 Task: Forward the 'Education' task to natasha.rominoff7@outlook.com.
Action: Mouse moved to (11, 136)
Screenshot: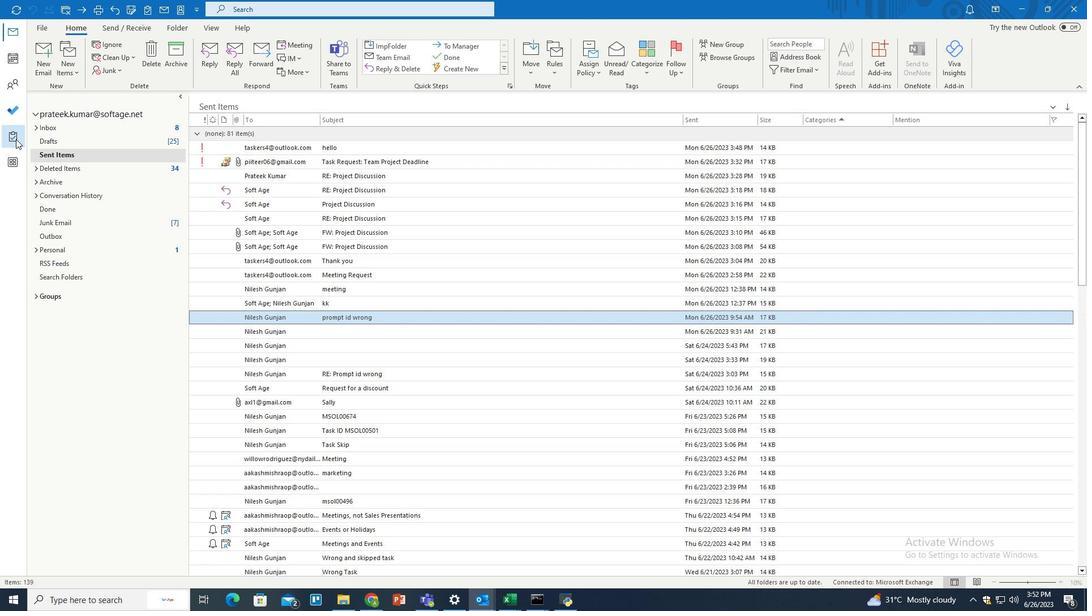 
Action: Mouse pressed left at (11, 136)
Screenshot: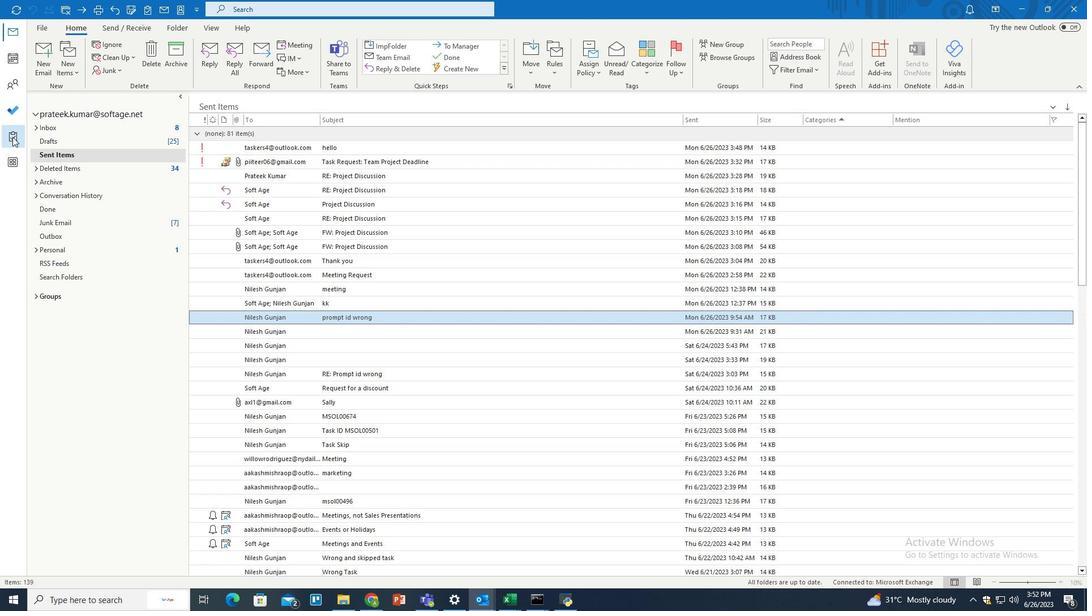 
Action: Mouse moved to (100, 130)
Screenshot: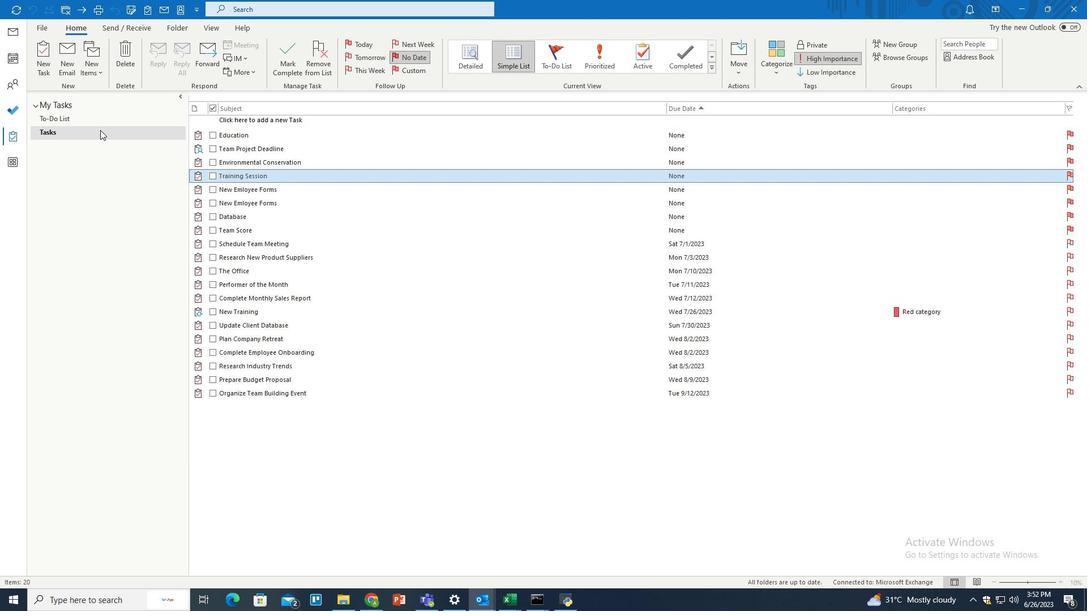 
Action: Mouse pressed left at (100, 130)
Screenshot: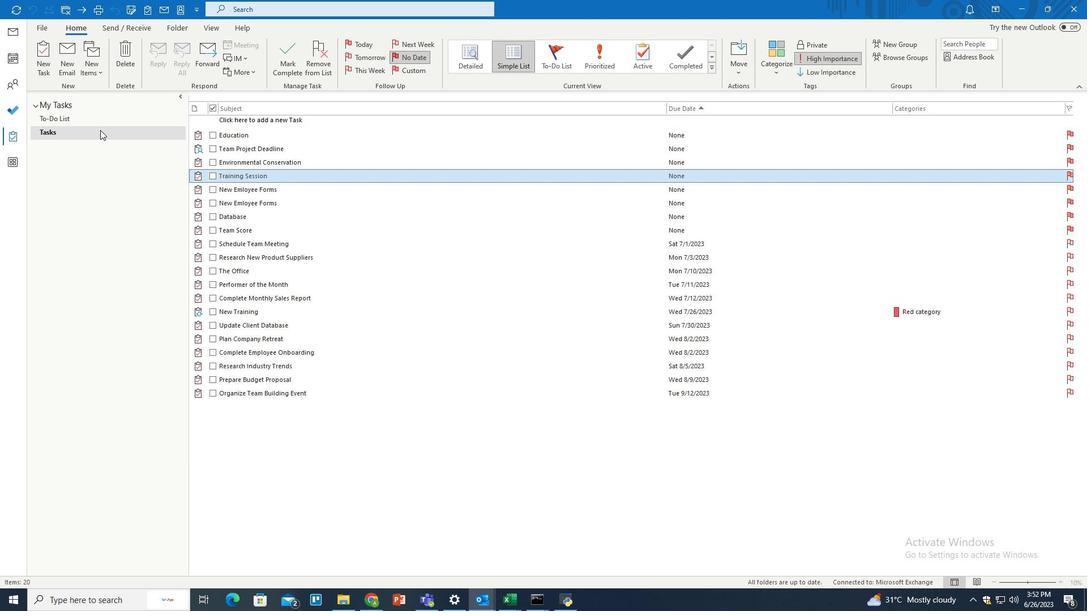 
Action: Mouse moved to (245, 134)
Screenshot: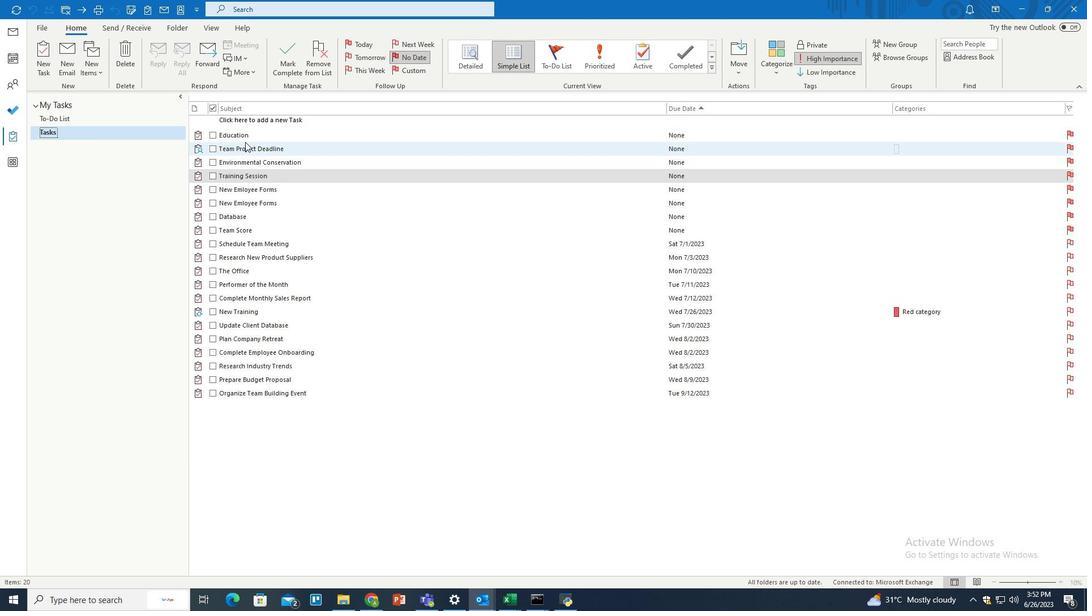 
Action: Mouse pressed left at (245, 134)
Screenshot: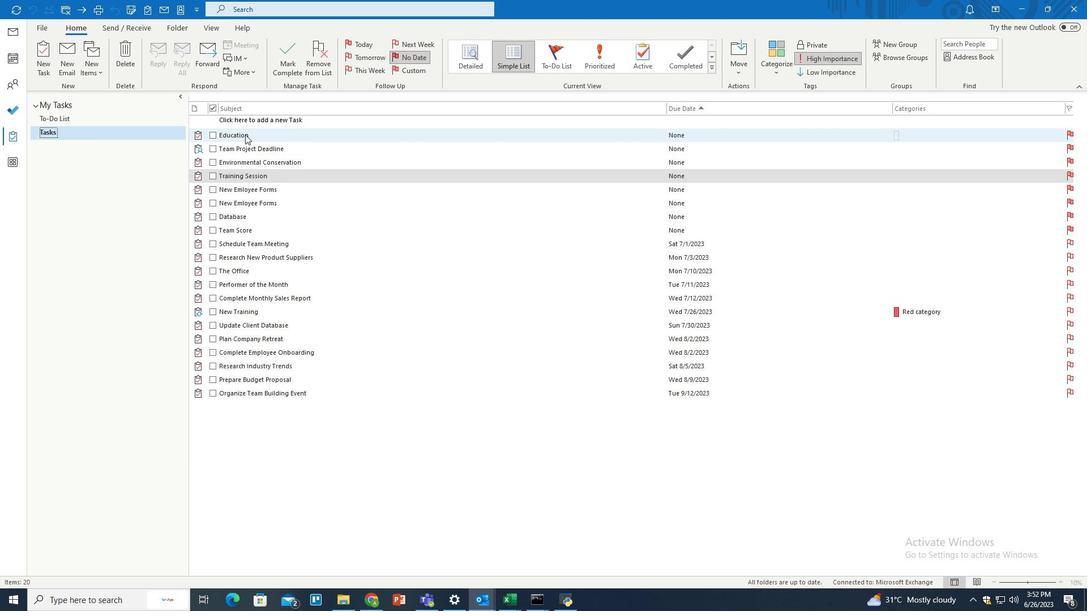 
Action: Mouse pressed left at (245, 134)
Screenshot: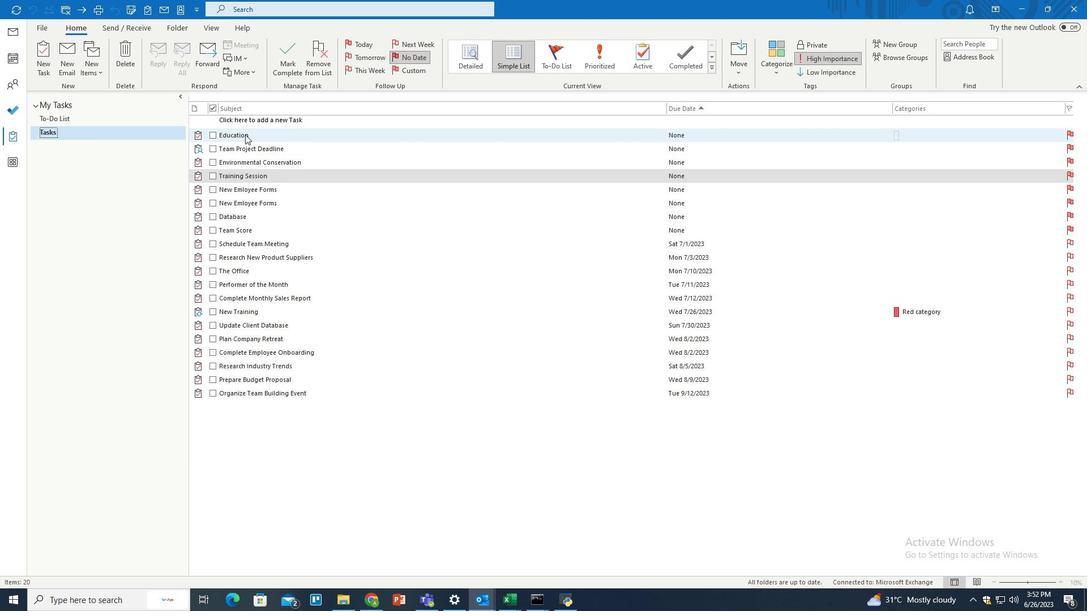 
Action: Mouse moved to (158, 249)
Screenshot: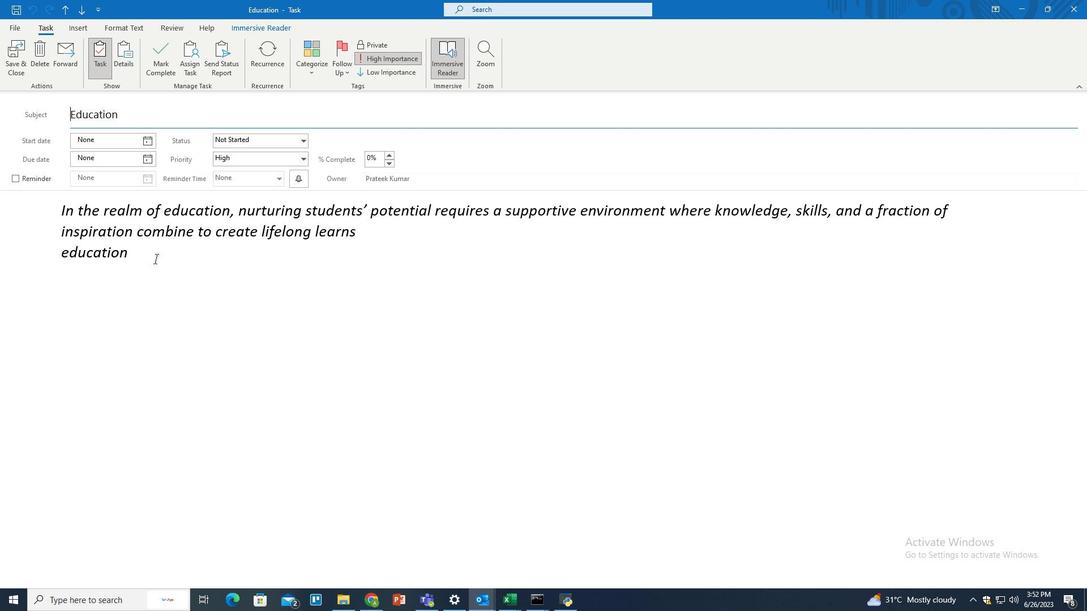 
Action: Mouse pressed left at (158, 249)
Screenshot: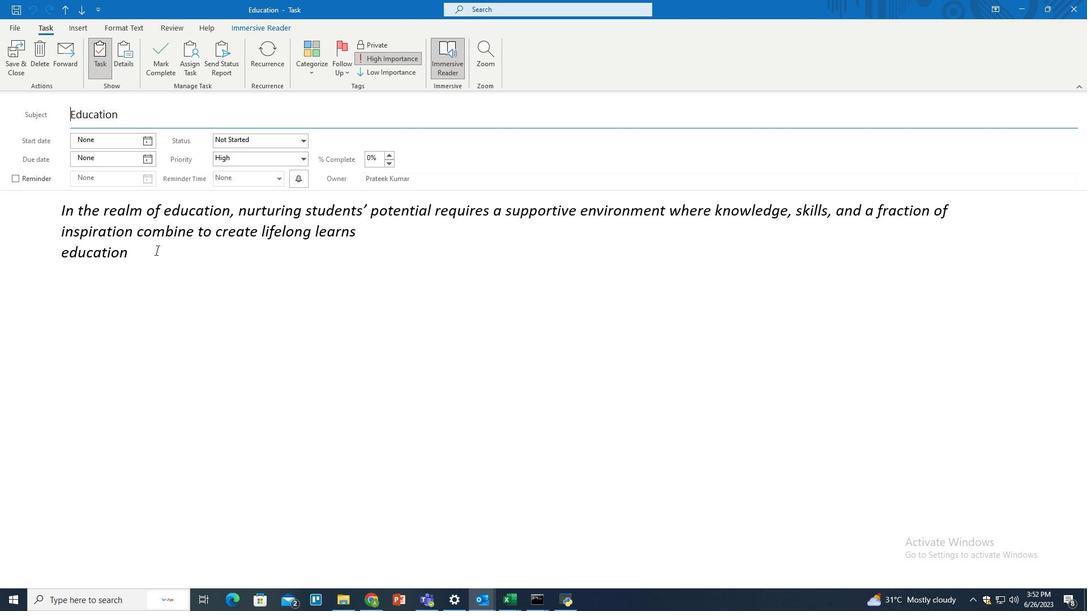 
Action: Mouse moved to (71, 62)
Screenshot: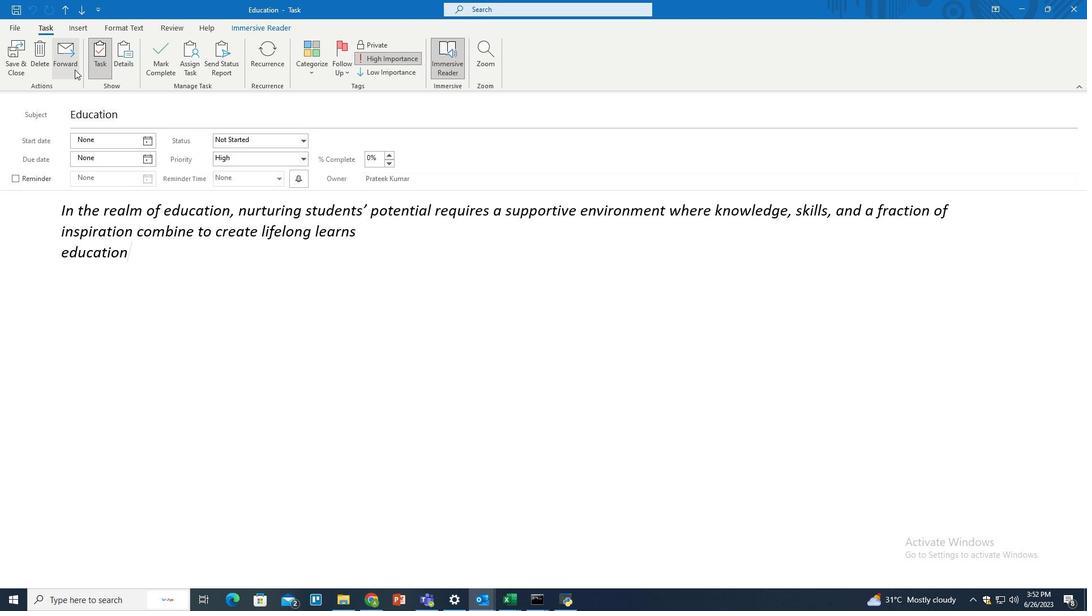 
Action: Mouse pressed left at (71, 62)
Screenshot: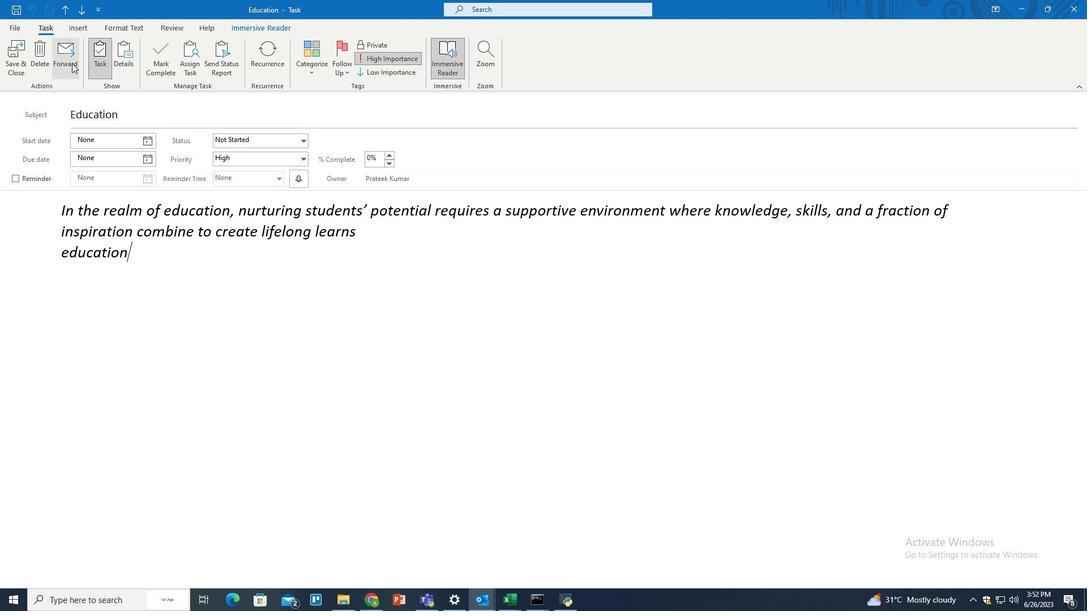 
Action: Mouse moved to (121, 105)
Screenshot: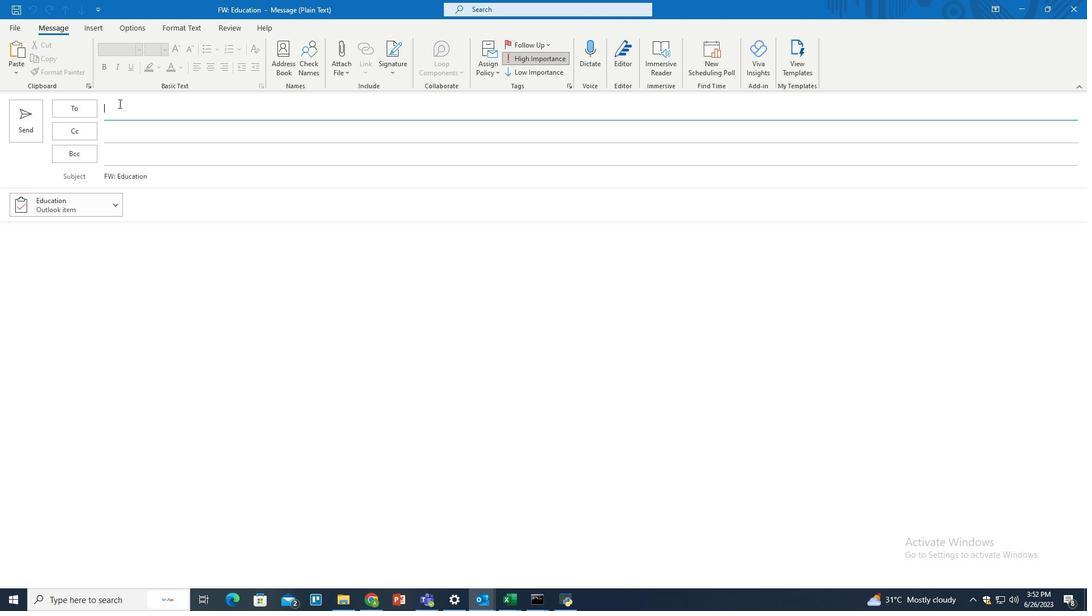 
Action: Mouse pressed left at (121, 105)
Screenshot: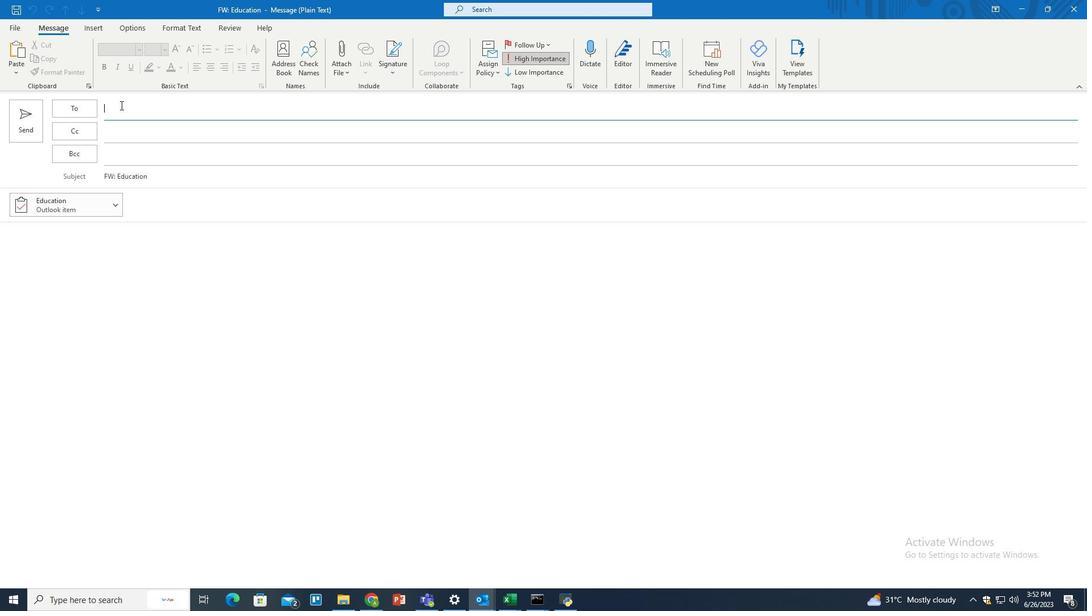 
Action: Key pressed natasha.rominof7<Key.shift>@outlookl.com<Key.enter>
Screenshot: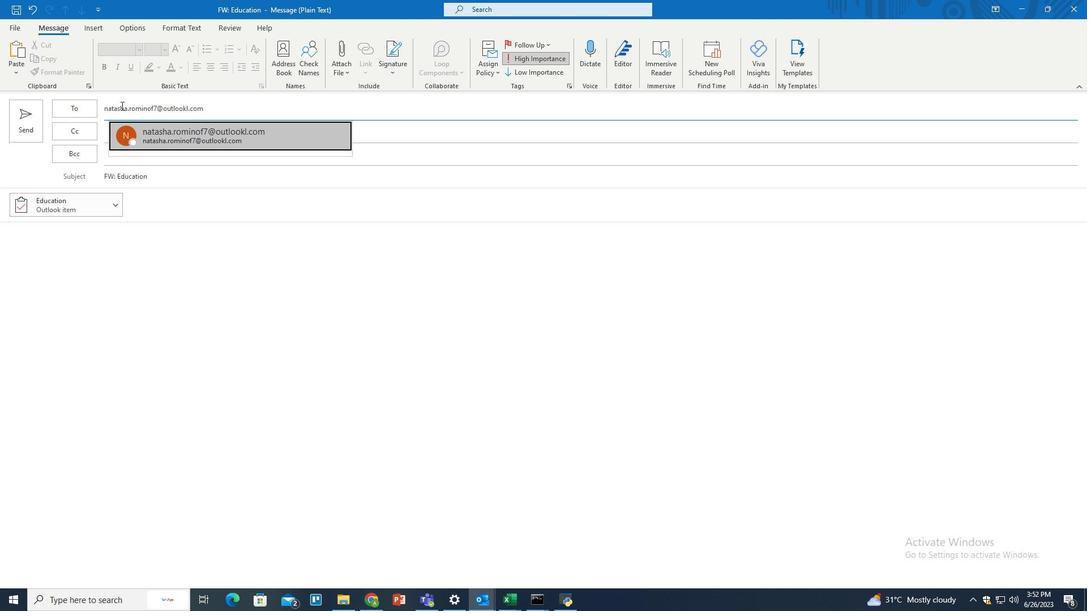 
Action: Mouse moved to (23, 122)
Screenshot: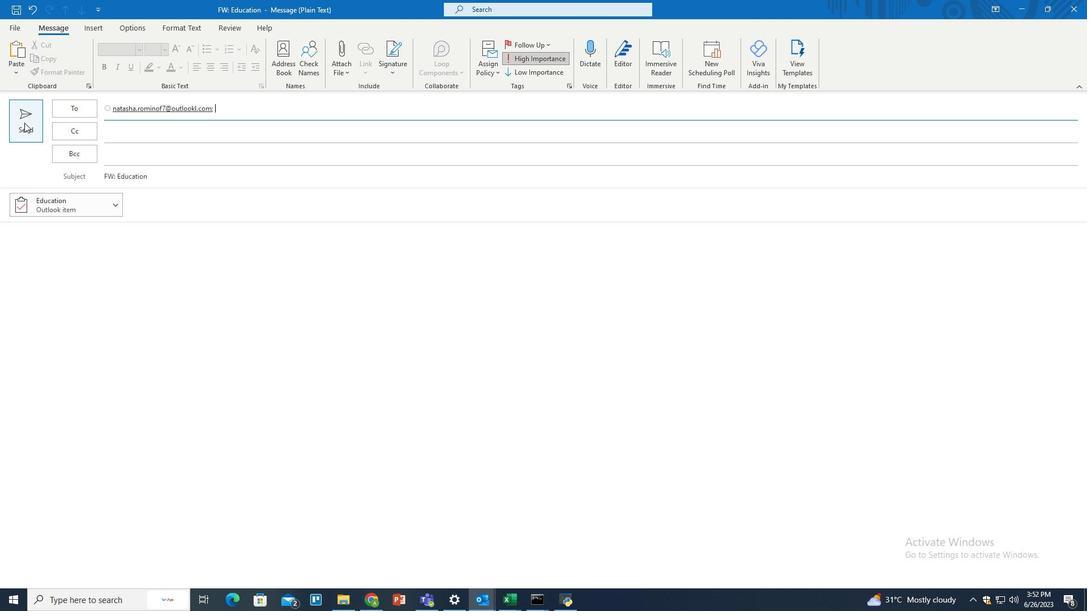 
Action: Mouse pressed left at (23, 122)
Screenshot: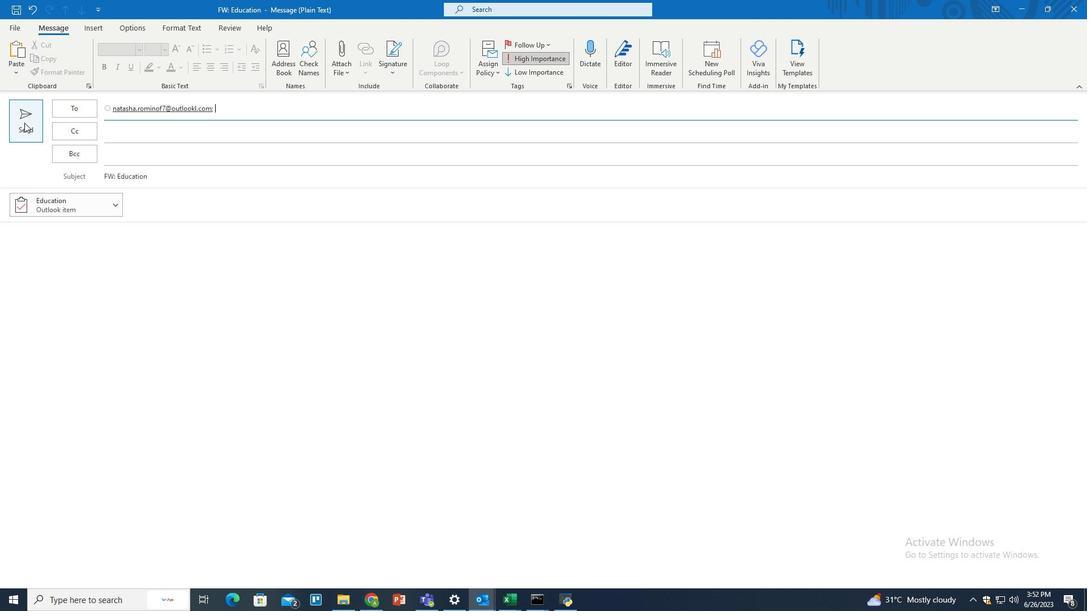 
Action: Mouse moved to (38, 56)
Screenshot: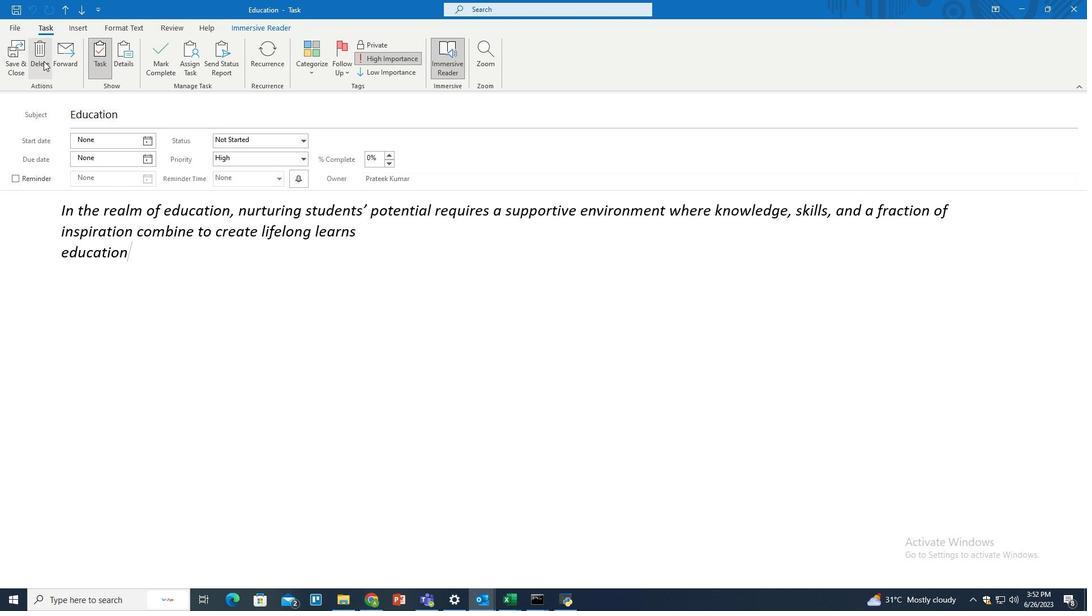 
Action: Mouse pressed left at (38, 56)
Screenshot: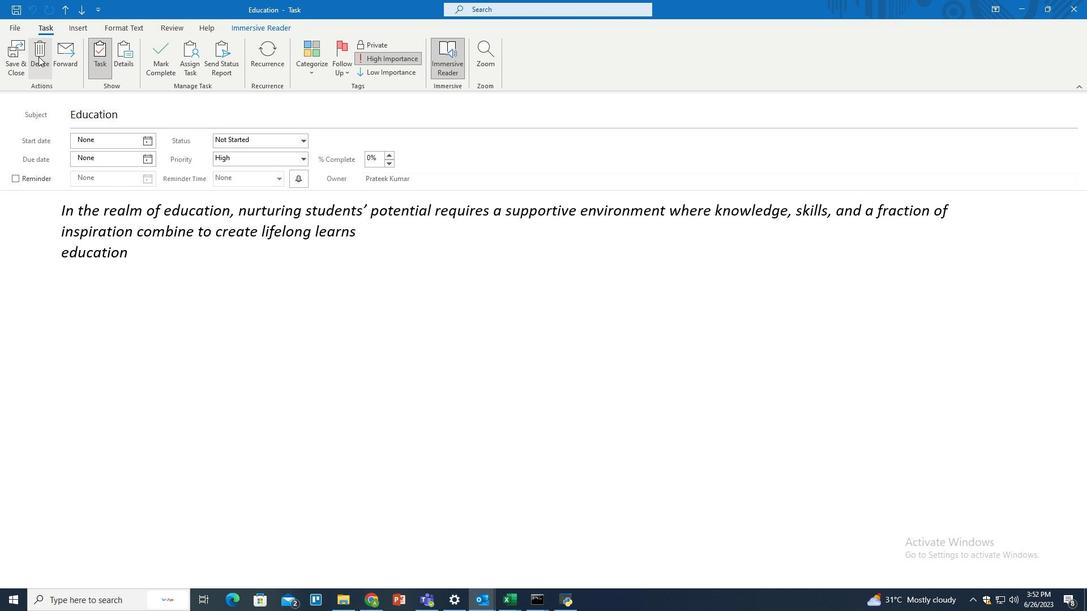 
Action: Mouse moved to (341, 292)
Screenshot: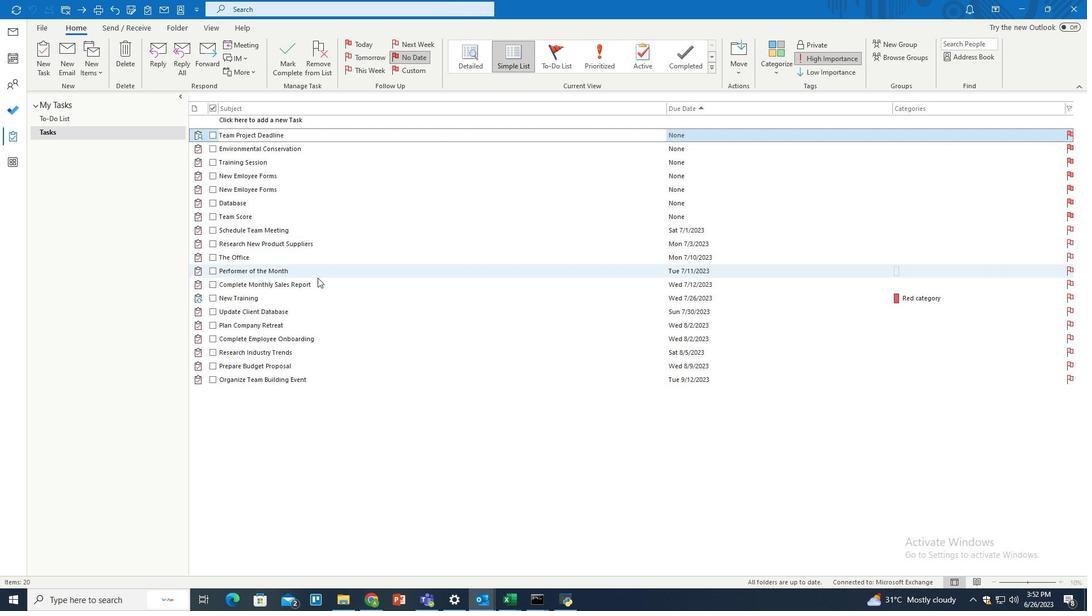 
